 Task: Use the formula "BITRSHIFT" in spreadsheet "Project portfolio".
Action: Mouse moved to (213, 344)
Screenshot: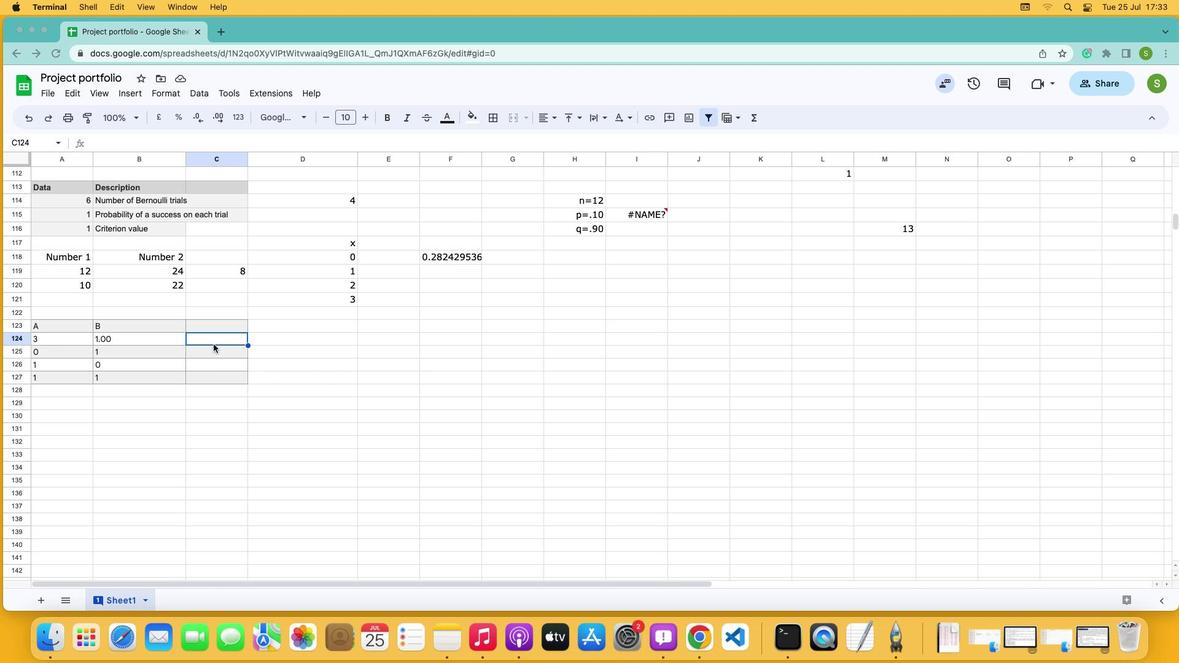 
Action: Mouse pressed left at (213, 344)
Screenshot: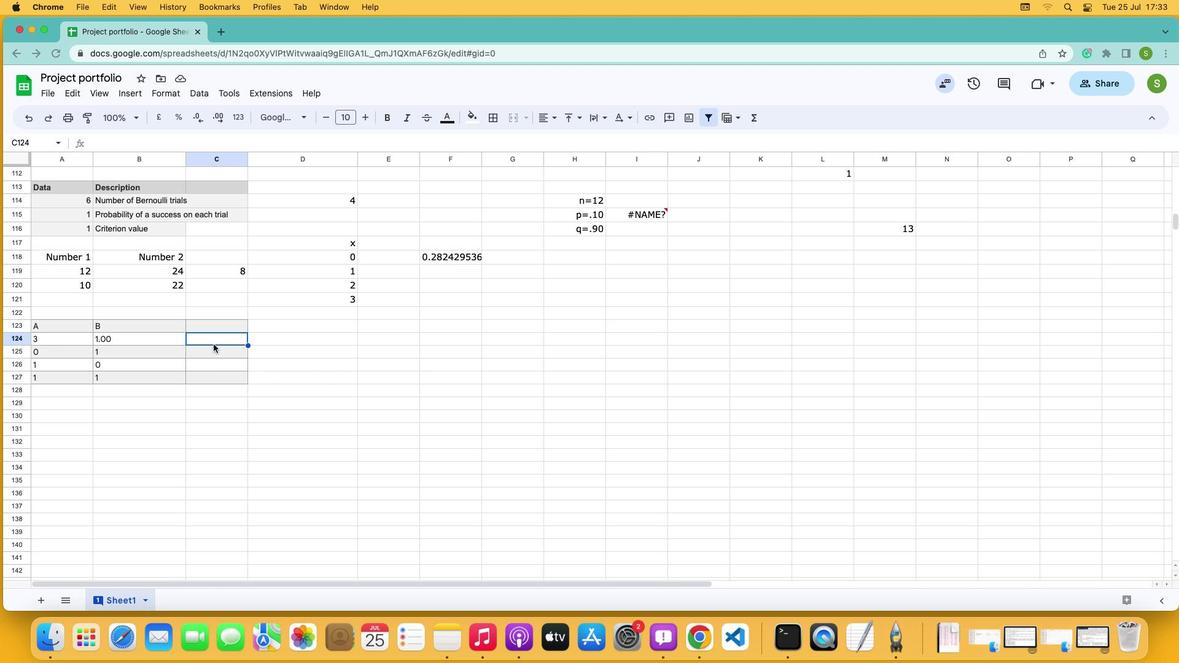 
Action: Mouse moved to (128, 89)
Screenshot: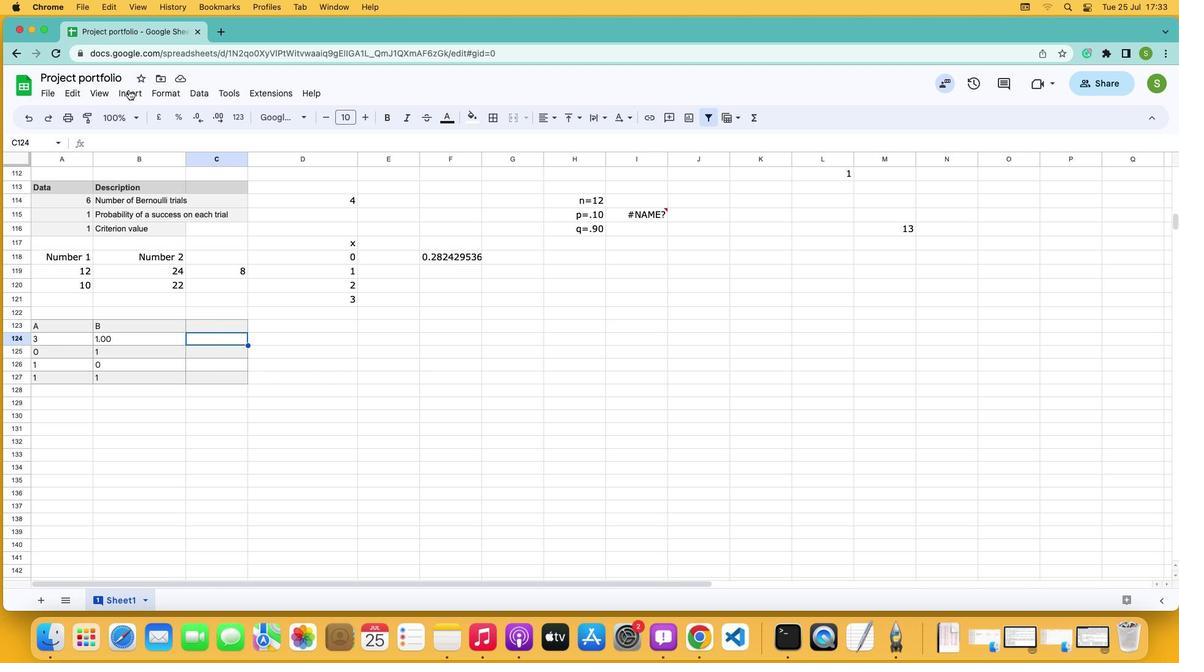 
Action: Mouse pressed left at (128, 89)
Screenshot: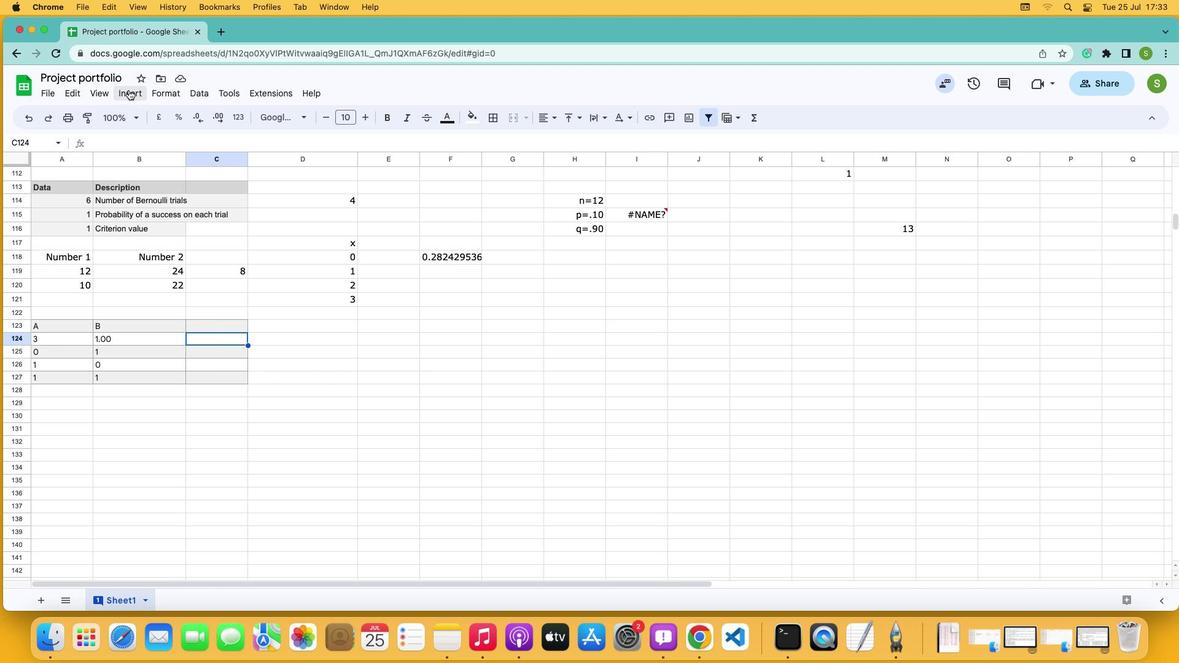 
Action: Mouse moved to (170, 296)
Screenshot: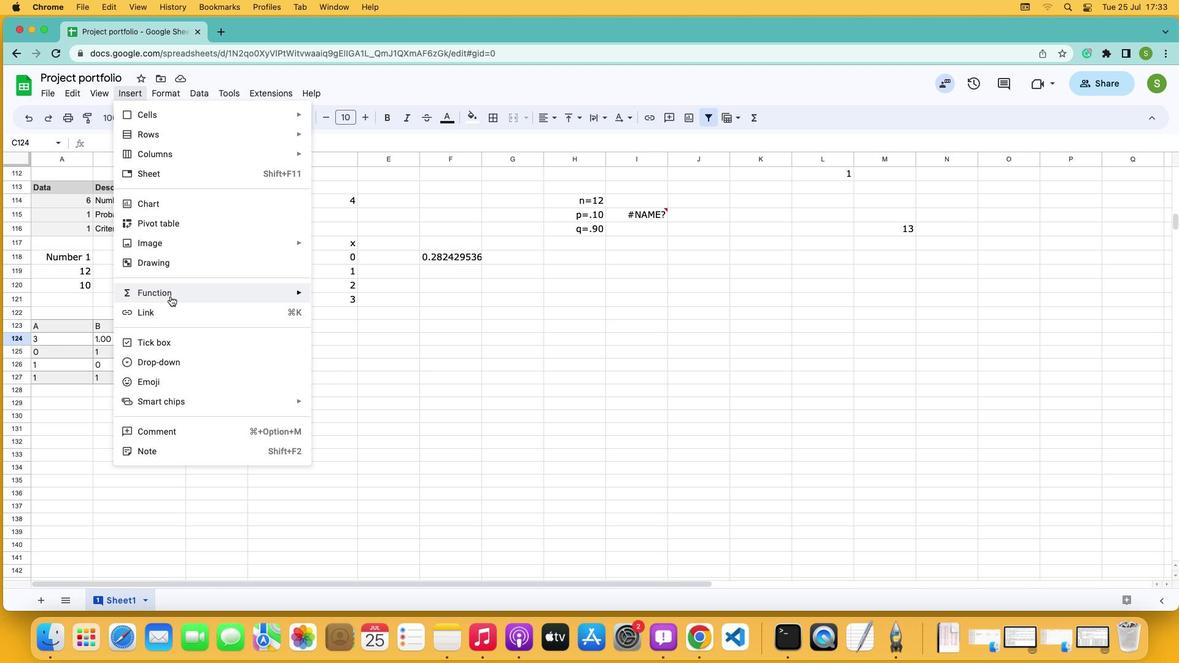 
Action: Mouse pressed left at (170, 296)
Screenshot: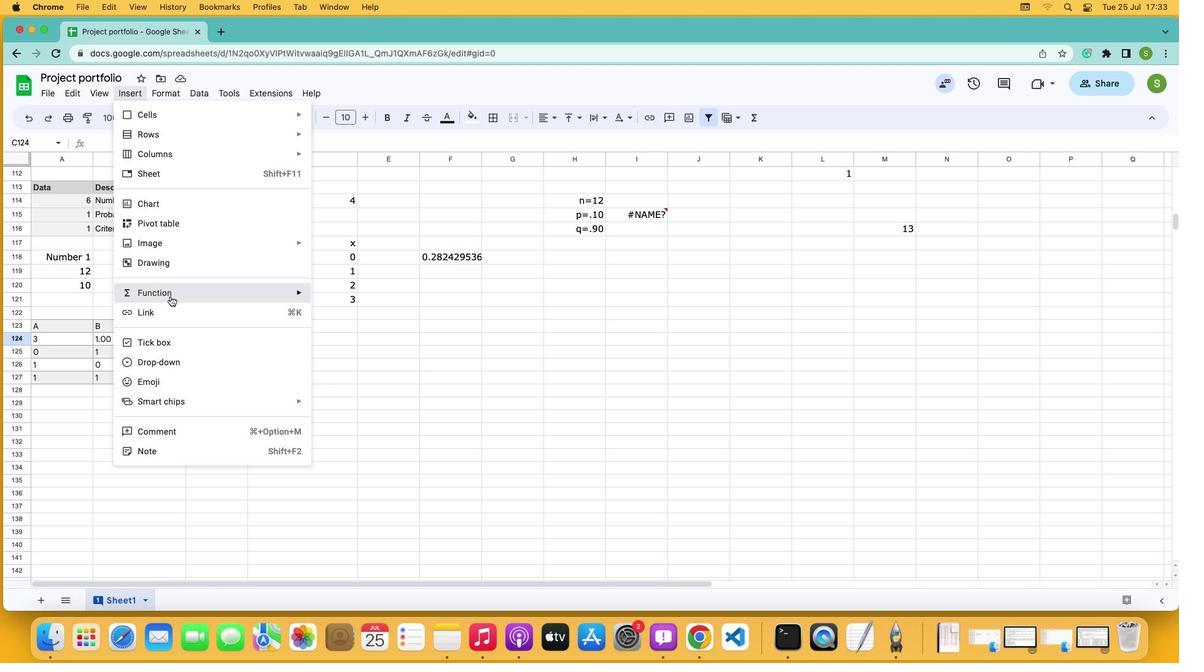 
Action: Mouse moved to (338, 257)
Screenshot: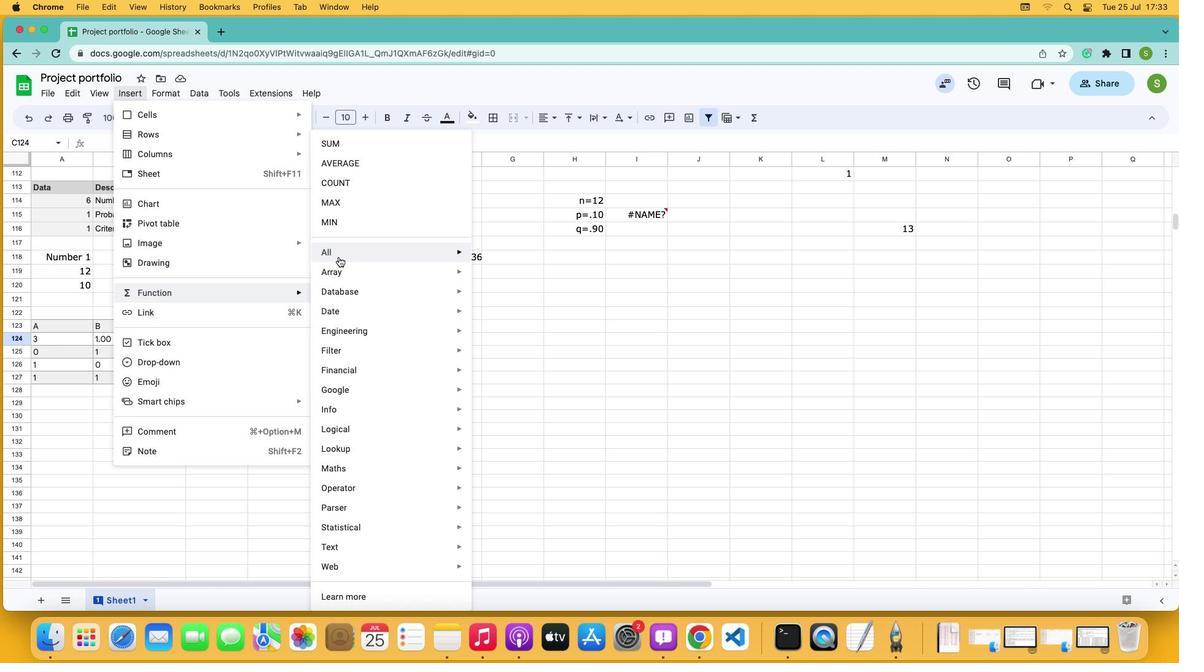 
Action: Mouse pressed left at (338, 257)
Screenshot: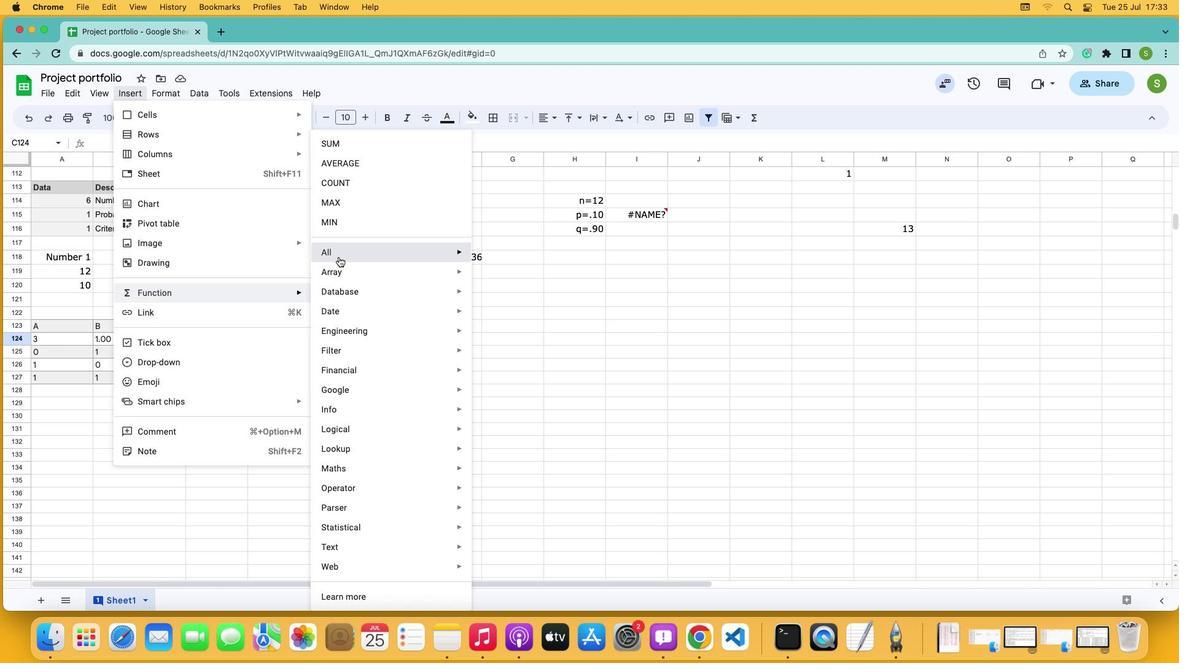 
Action: Mouse moved to (508, 321)
Screenshot: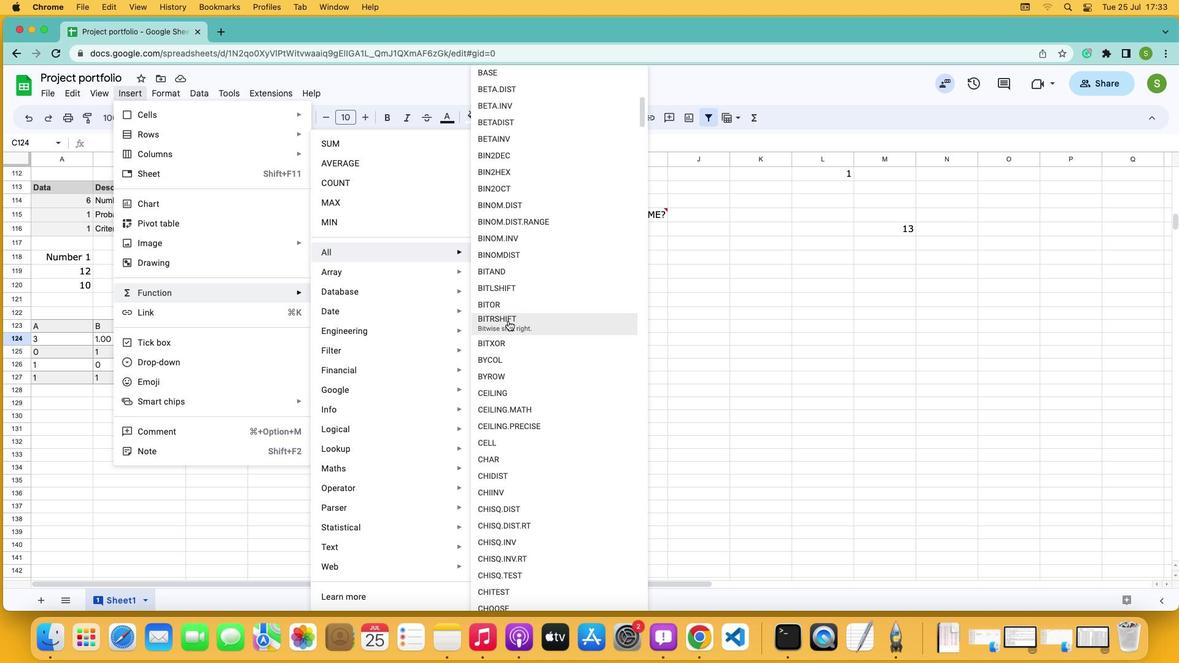 
Action: Mouse pressed left at (508, 321)
Screenshot: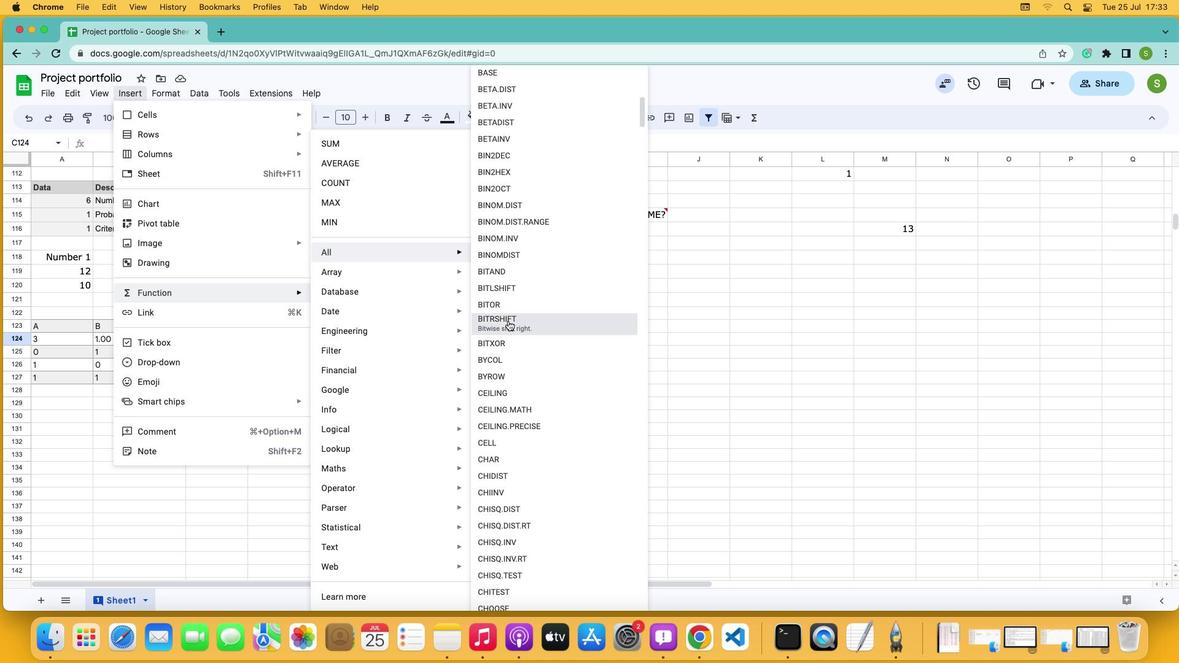 
Action: Mouse moved to (57, 343)
Screenshot: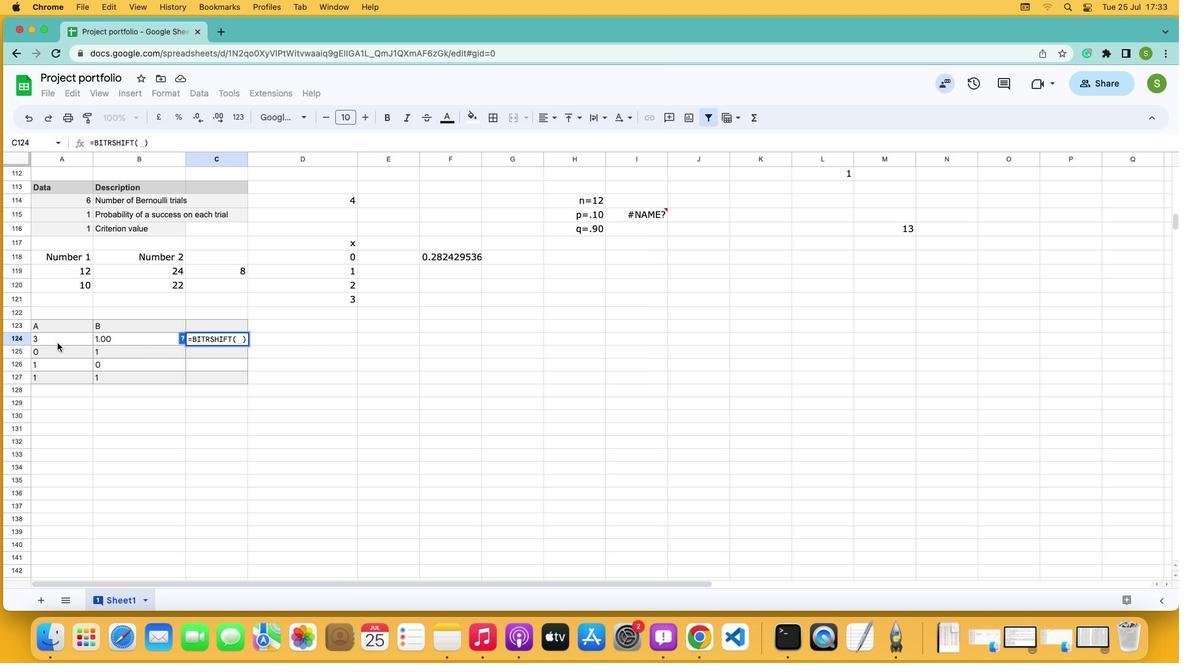 
Action: Mouse pressed left at (57, 343)
Screenshot: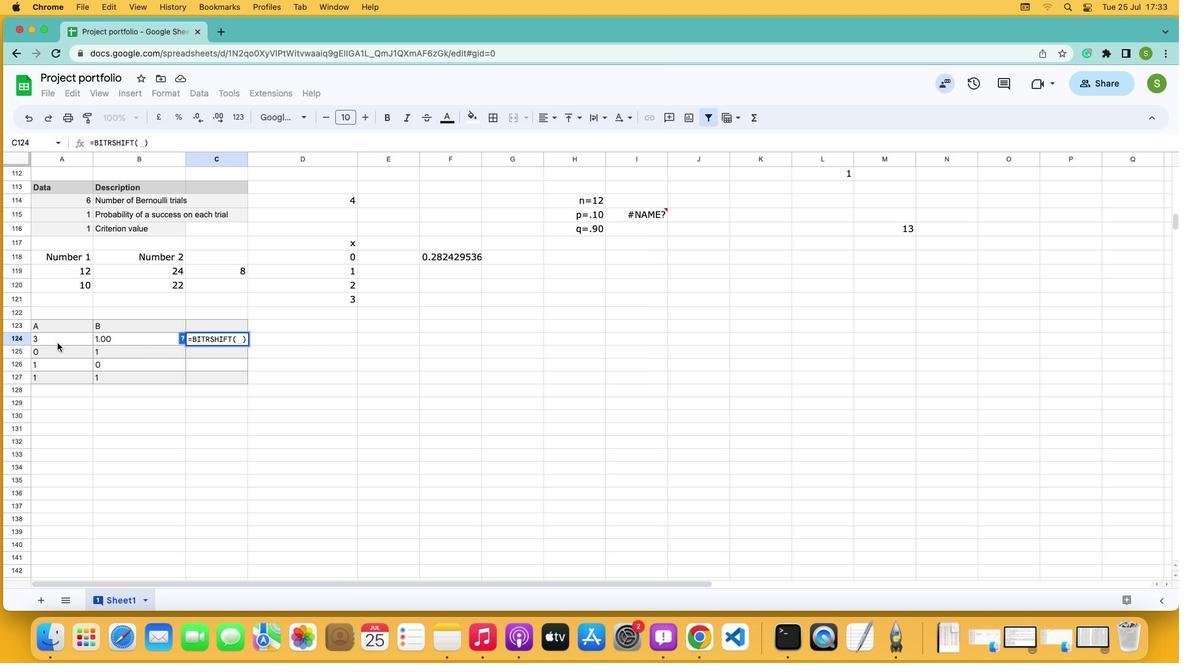 
Action: Key pressed ','
Screenshot: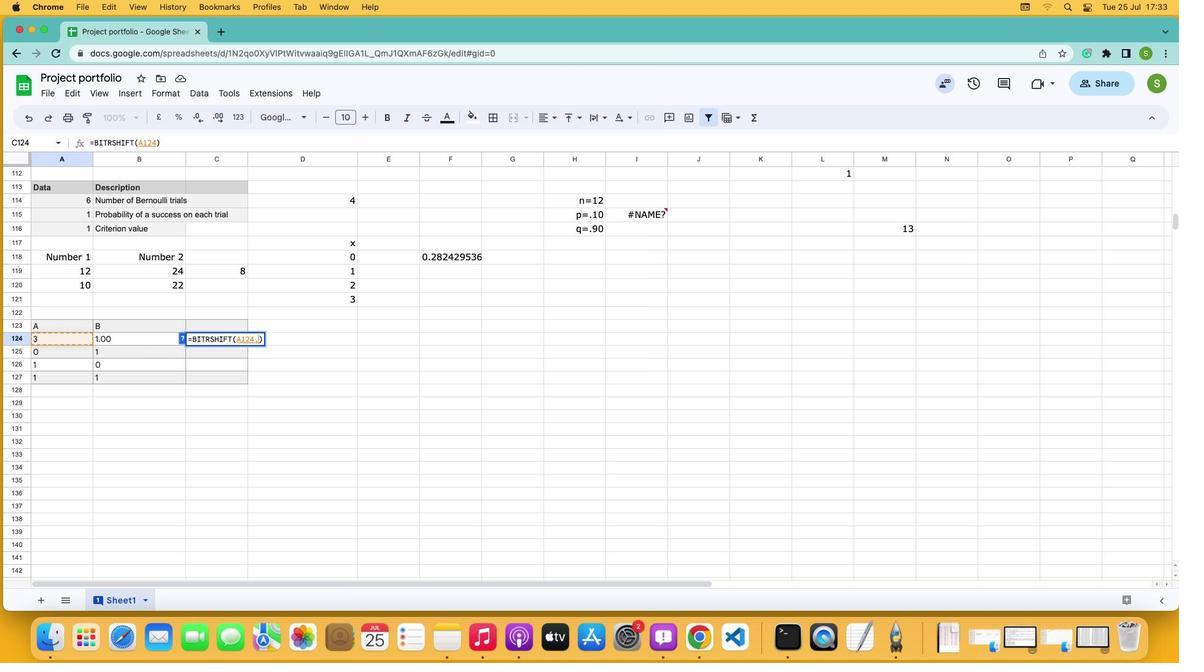
Action: Mouse moved to (103, 337)
Screenshot: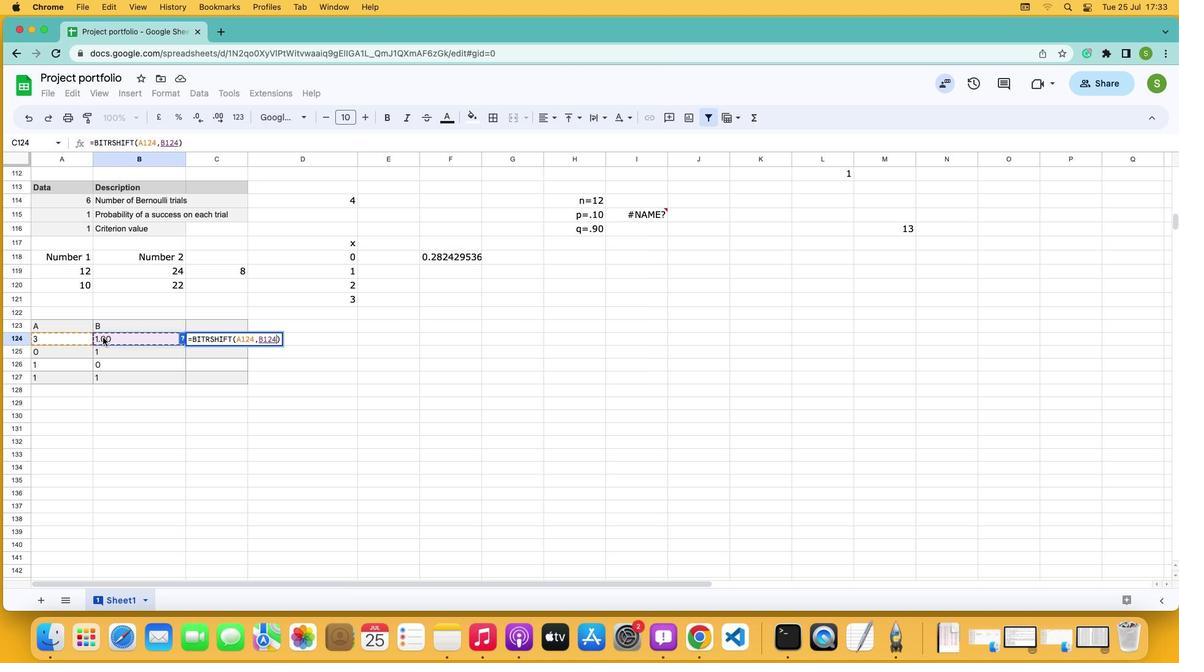 
Action: Mouse pressed left at (103, 337)
Screenshot: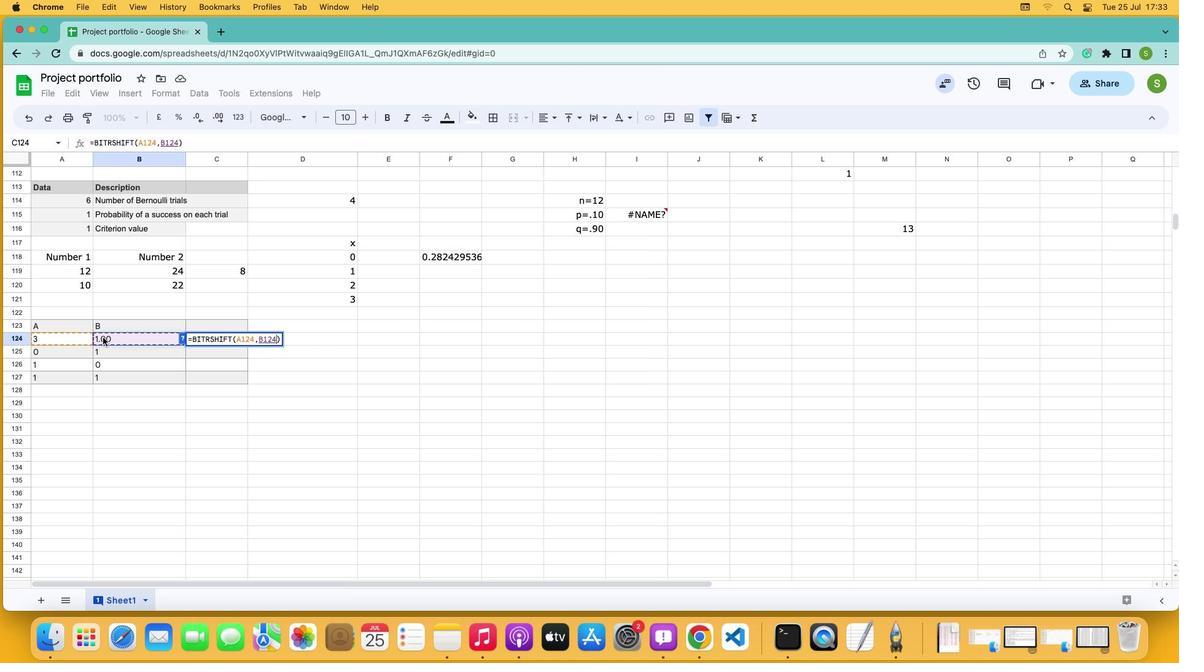 
Action: Key pressed Key.enter
Screenshot: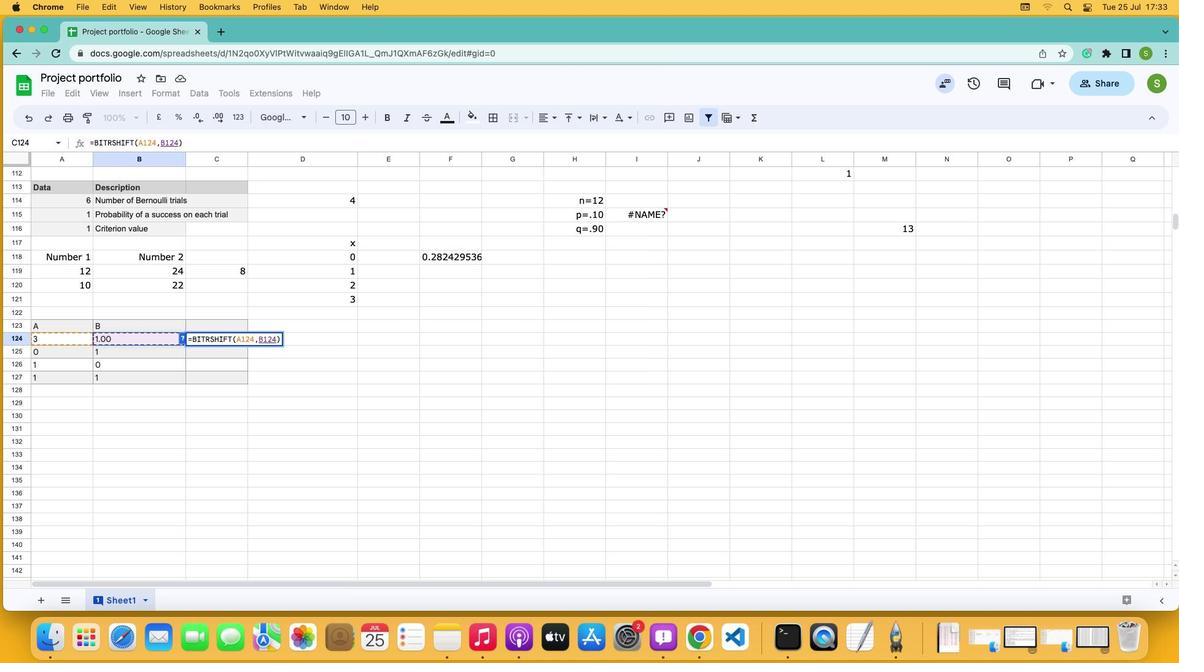 
